 Task: Add the task  Create an e-learning platform for online education to the section Agile Antelopes in the project AgileBite and add a Due Date to the respective task as 2024/01/11
Action: Mouse moved to (84, 278)
Screenshot: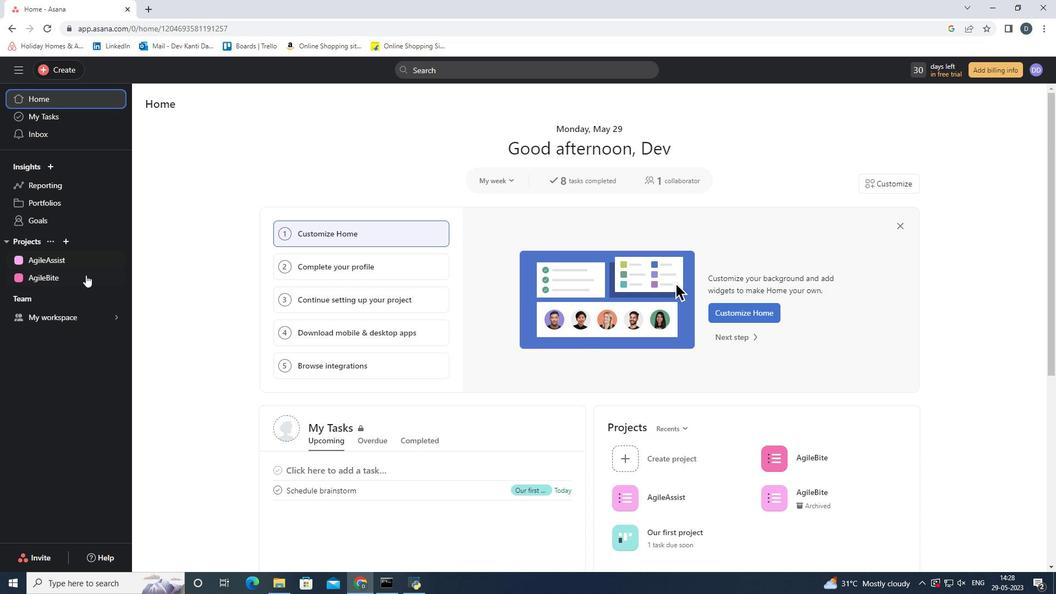 
Action: Mouse pressed left at (84, 278)
Screenshot: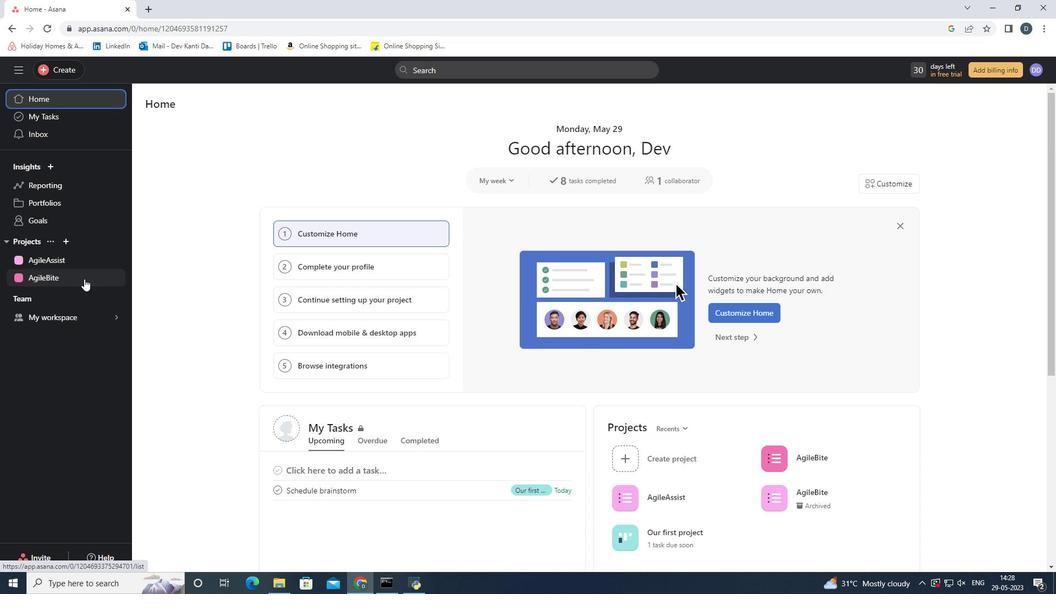 
Action: Mouse moved to (531, 314)
Screenshot: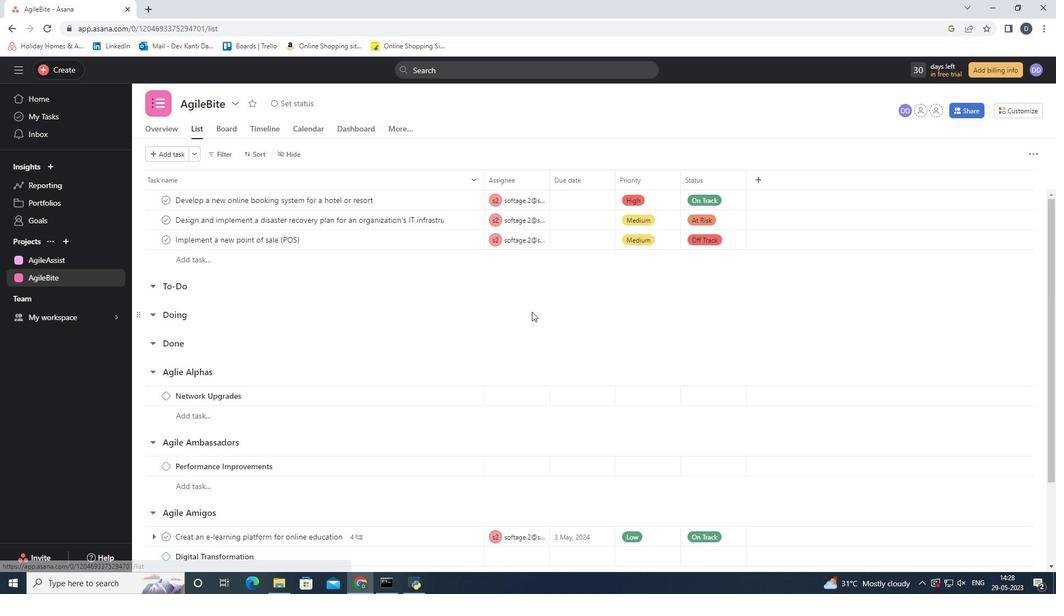 
Action: Mouse scrolled (531, 313) with delta (0, 0)
Screenshot: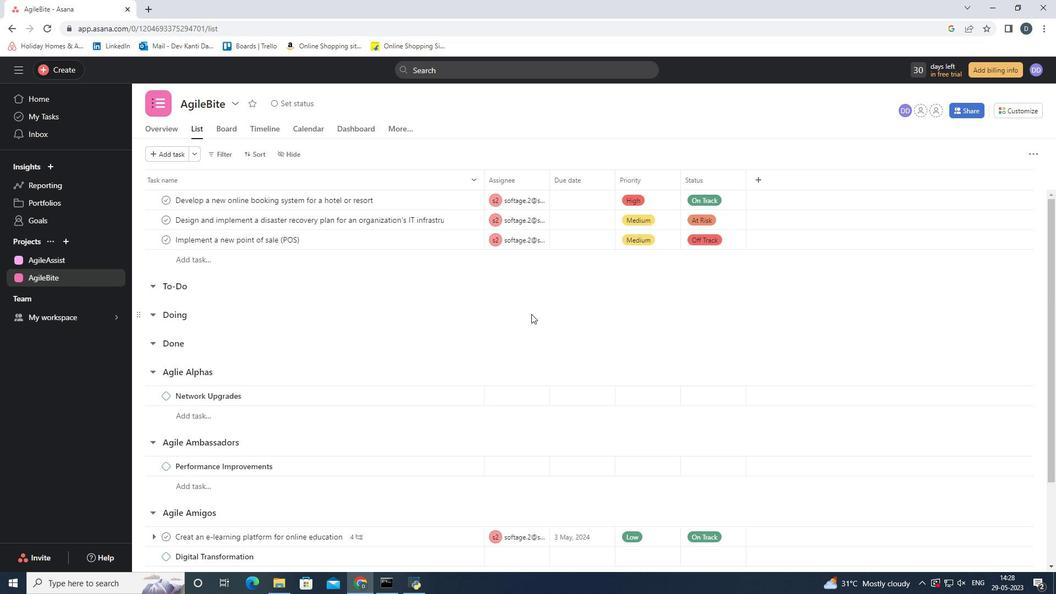 
Action: Mouse scrolled (531, 313) with delta (0, 0)
Screenshot: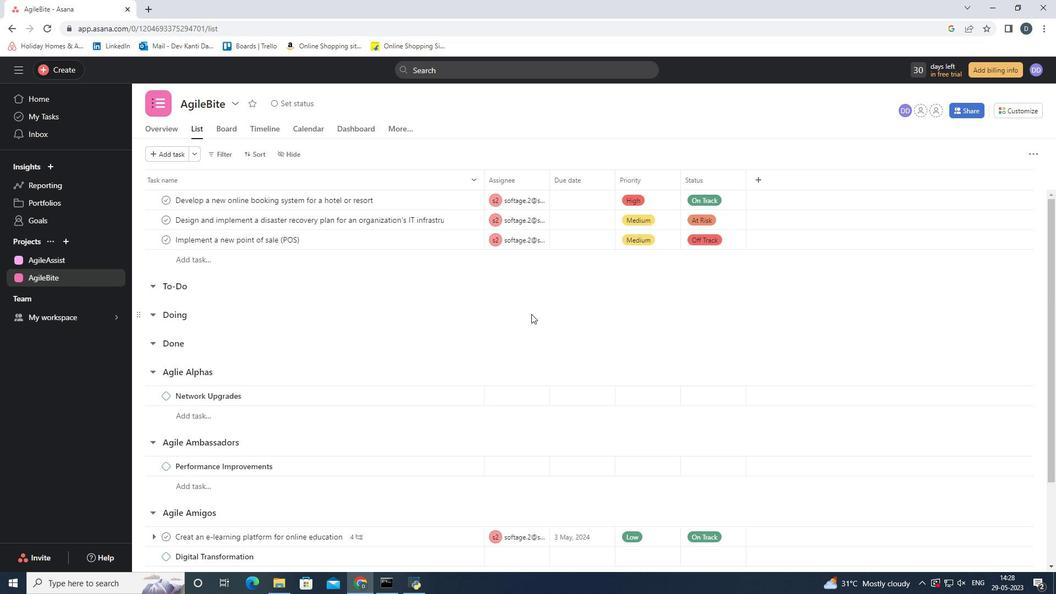 
Action: Mouse moved to (531, 314)
Screenshot: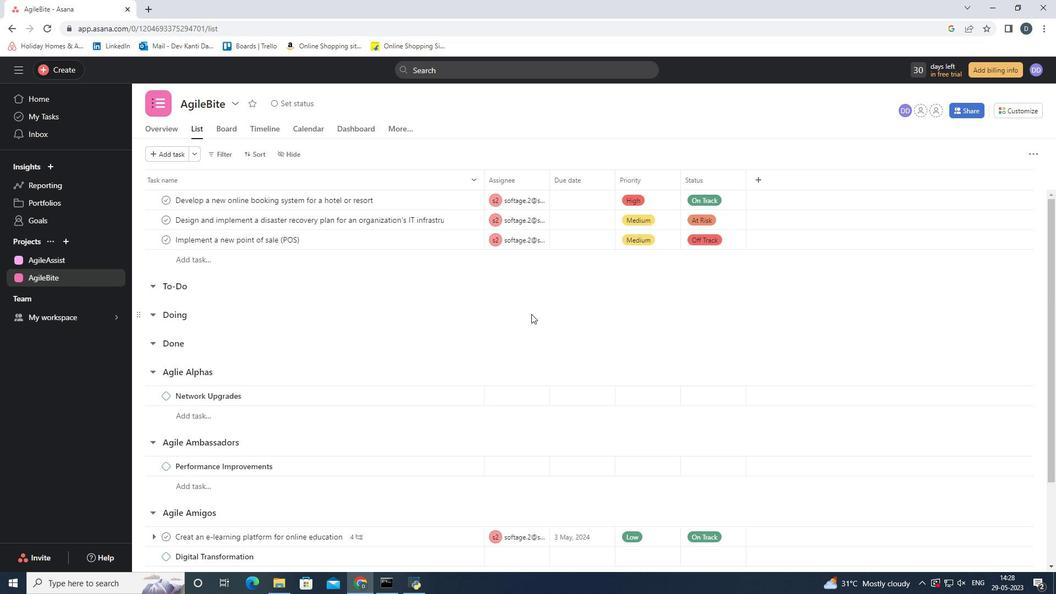 
Action: Mouse scrolled (531, 313) with delta (0, 0)
Screenshot: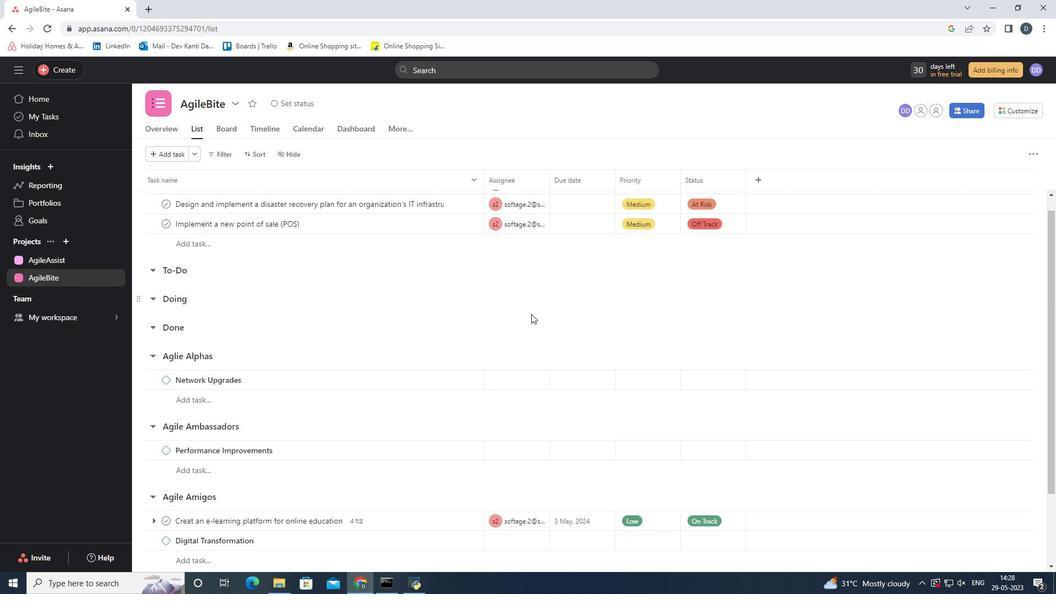 
Action: Mouse moved to (531, 314)
Screenshot: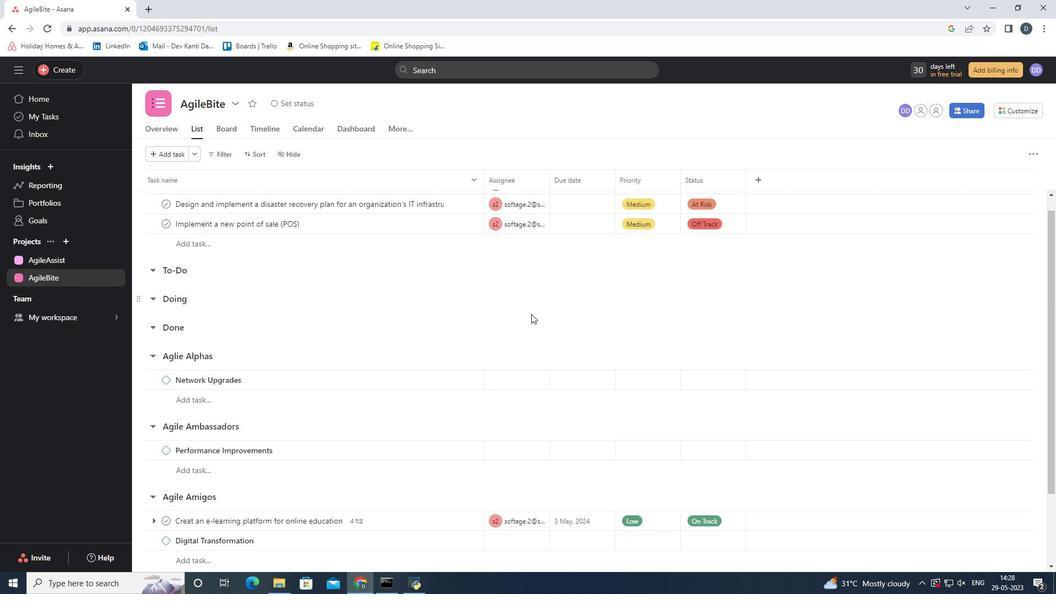 
Action: Mouse scrolled (531, 314) with delta (0, 0)
Screenshot: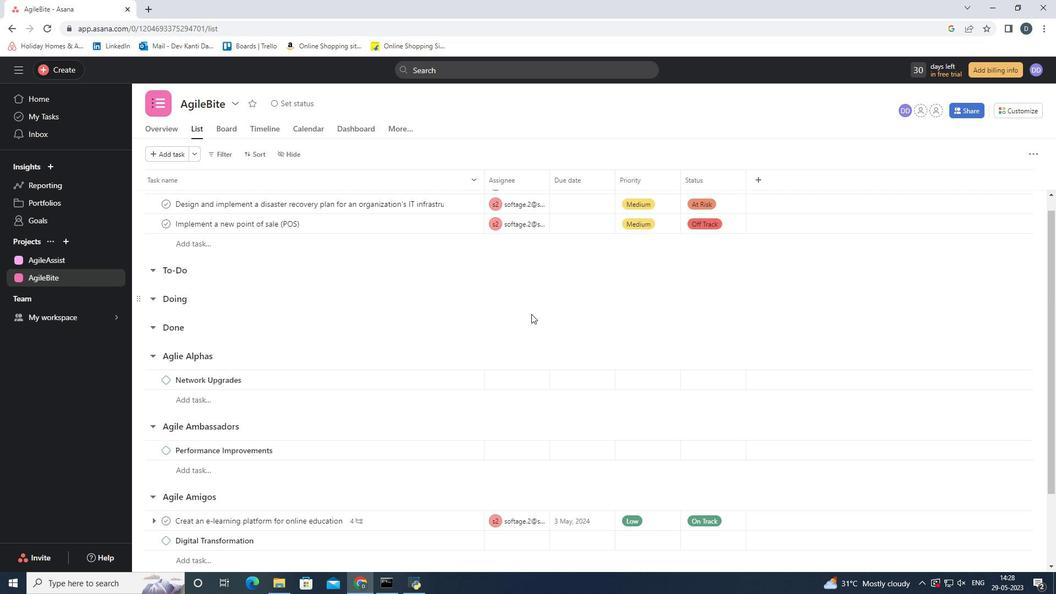 
Action: Mouse moved to (473, 430)
Screenshot: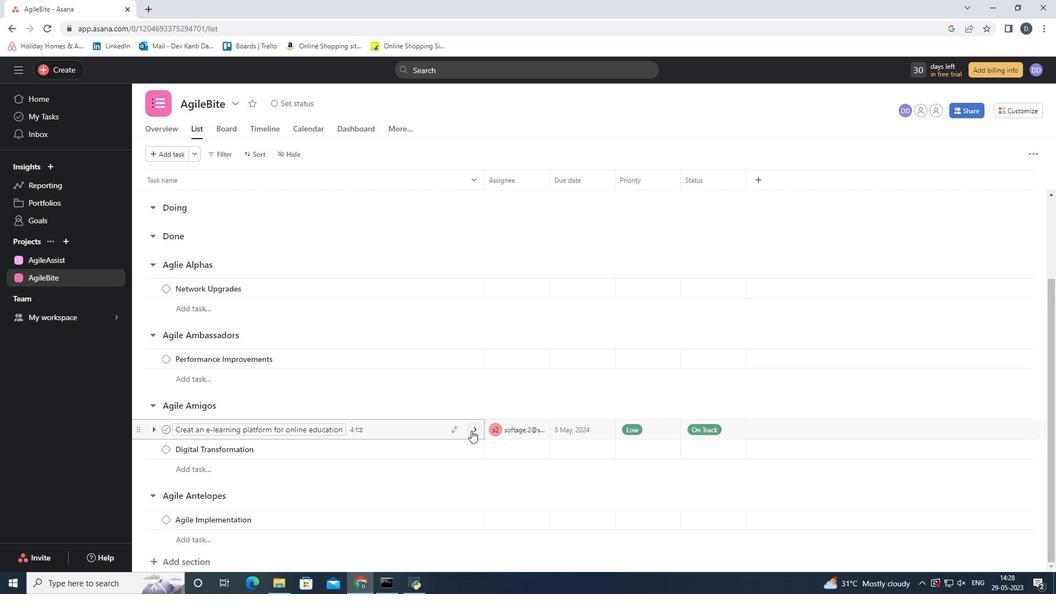 
Action: Mouse pressed left at (473, 430)
Screenshot: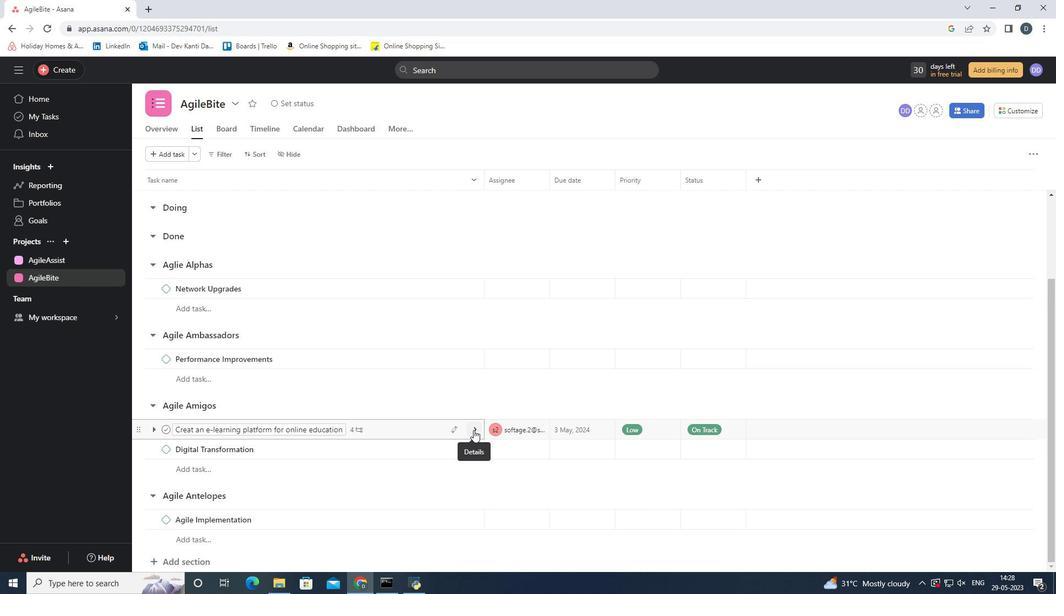 
Action: Mouse moved to (1037, 149)
Screenshot: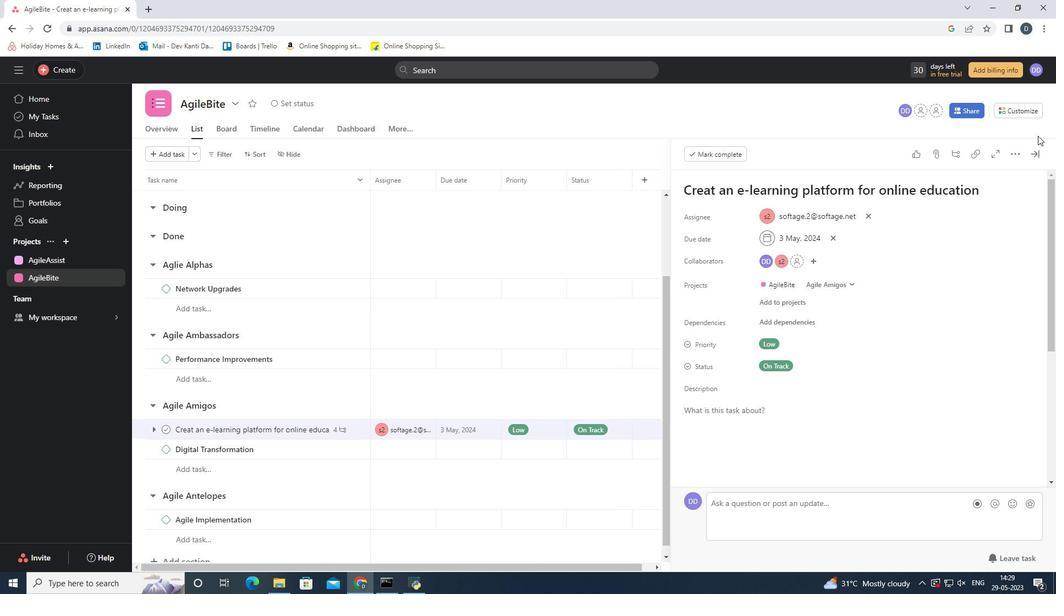 
Action: Mouse pressed left at (1037, 149)
Screenshot: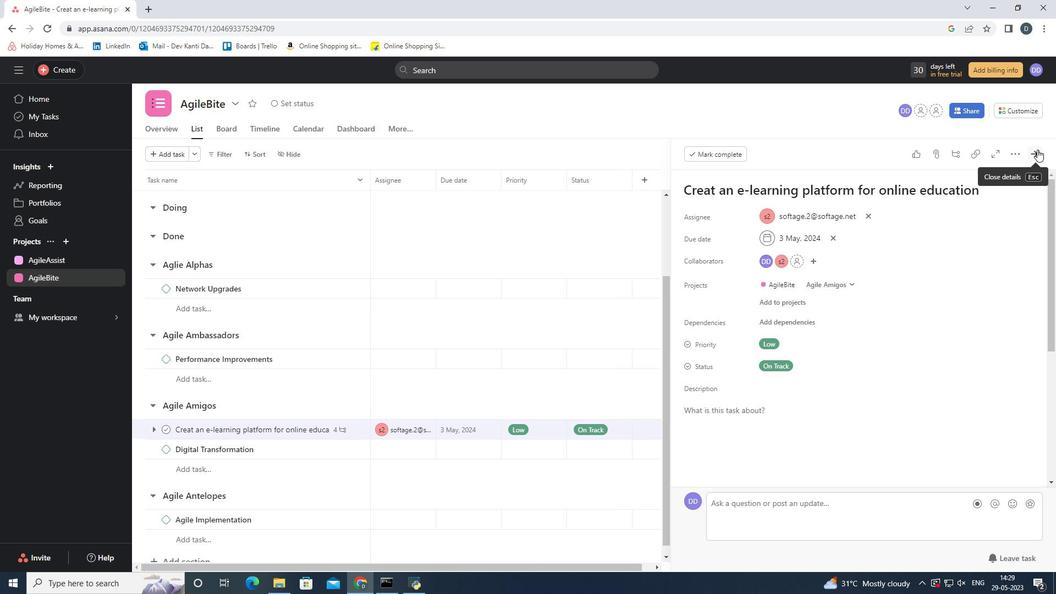 
Action: Mouse moved to (449, 428)
Screenshot: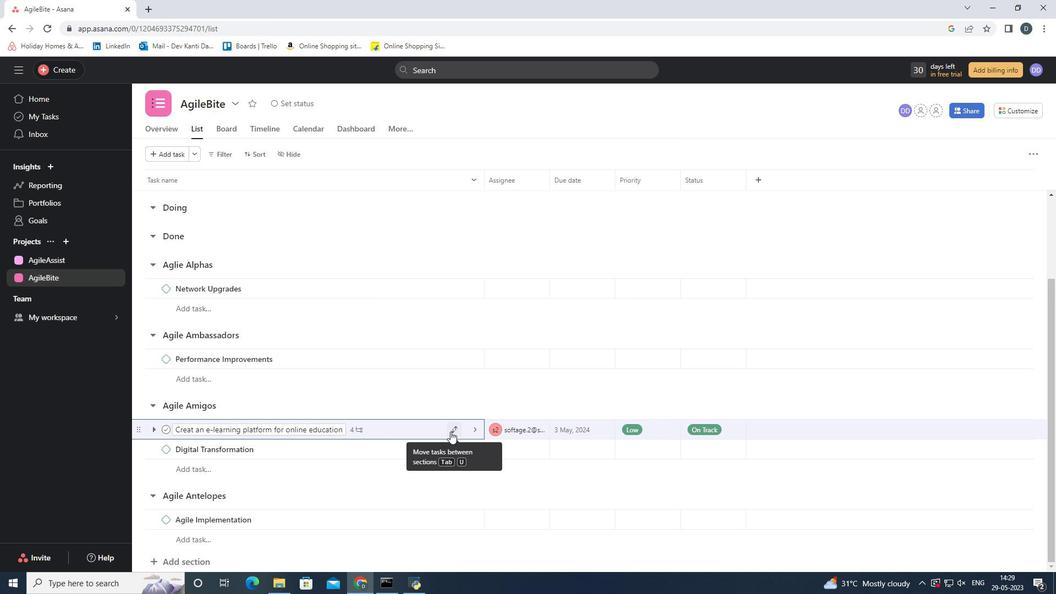 
Action: Mouse pressed left at (449, 428)
Screenshot: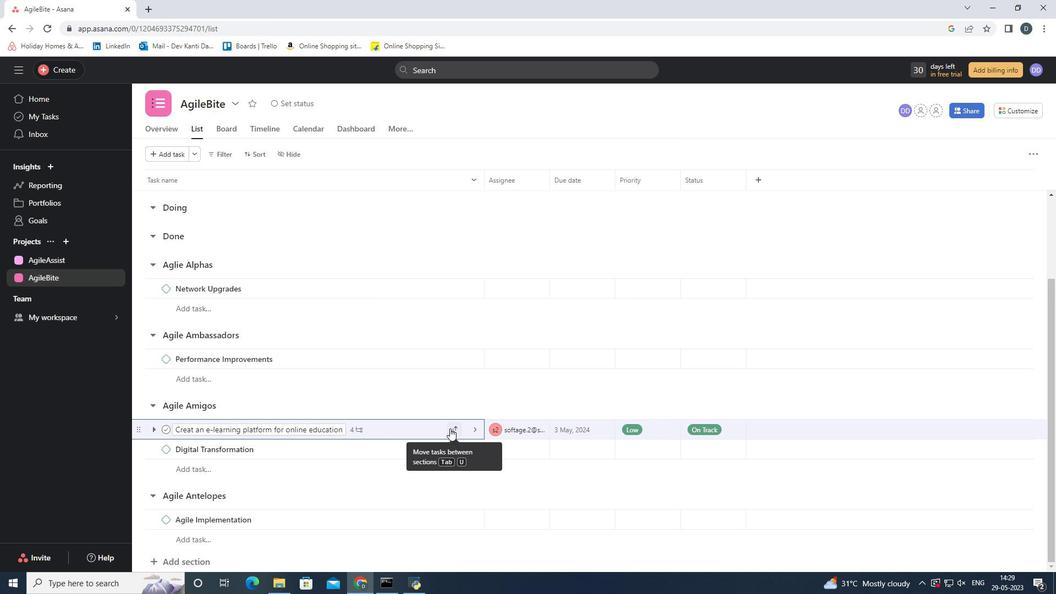
Action: Mouse moved to (442, 414)
Screenshot: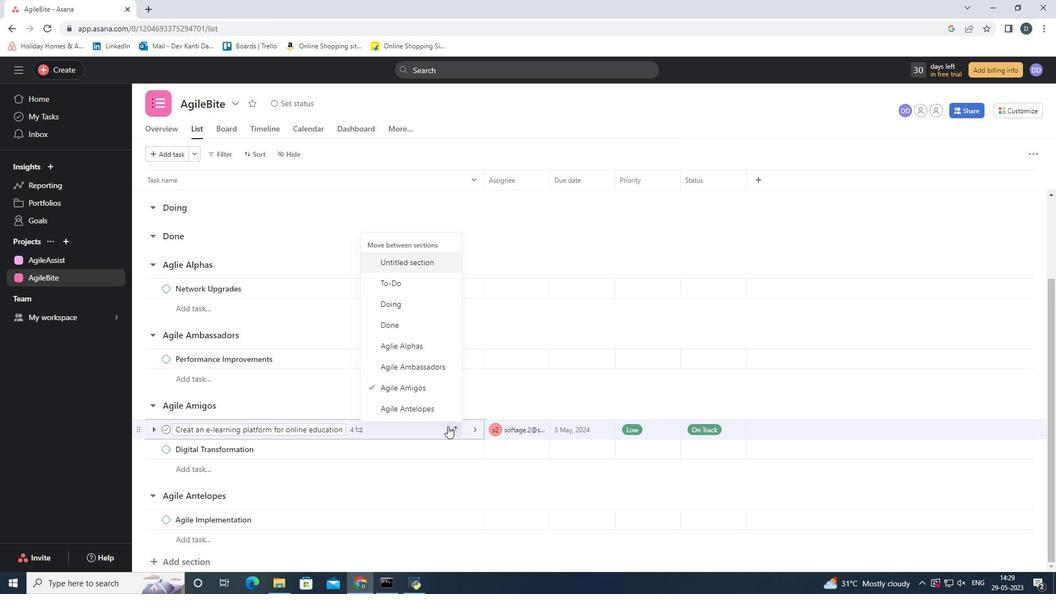 
Action: Mouse pressed left at (442, 414)
Screenshot: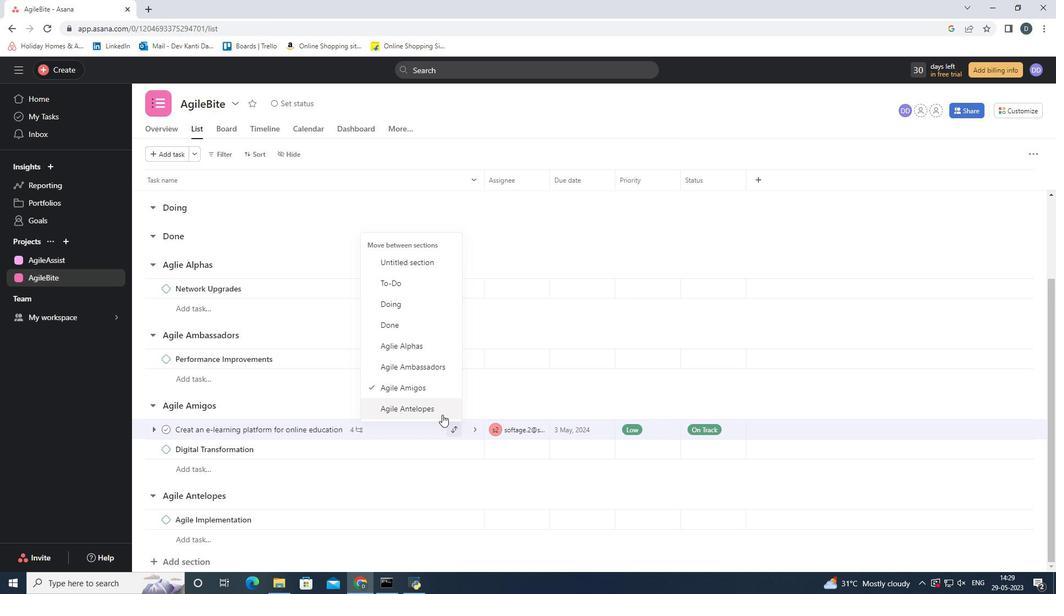 
Action: Mouse moved to (561, 398)
Screenshot: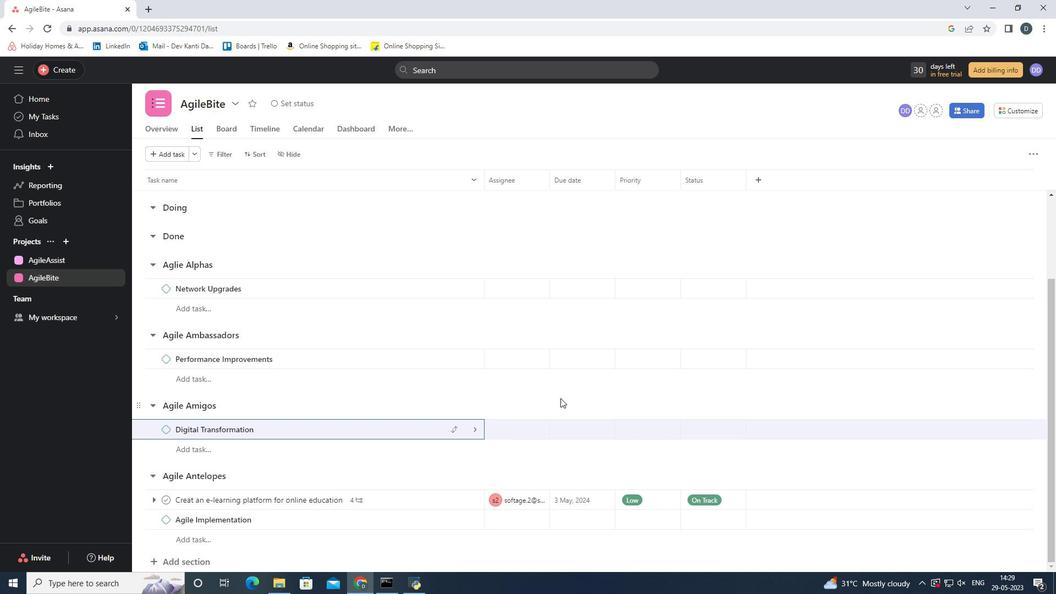 
Action: Mouse scrolled (561, 397) with delta (0, 0)
Screenshot: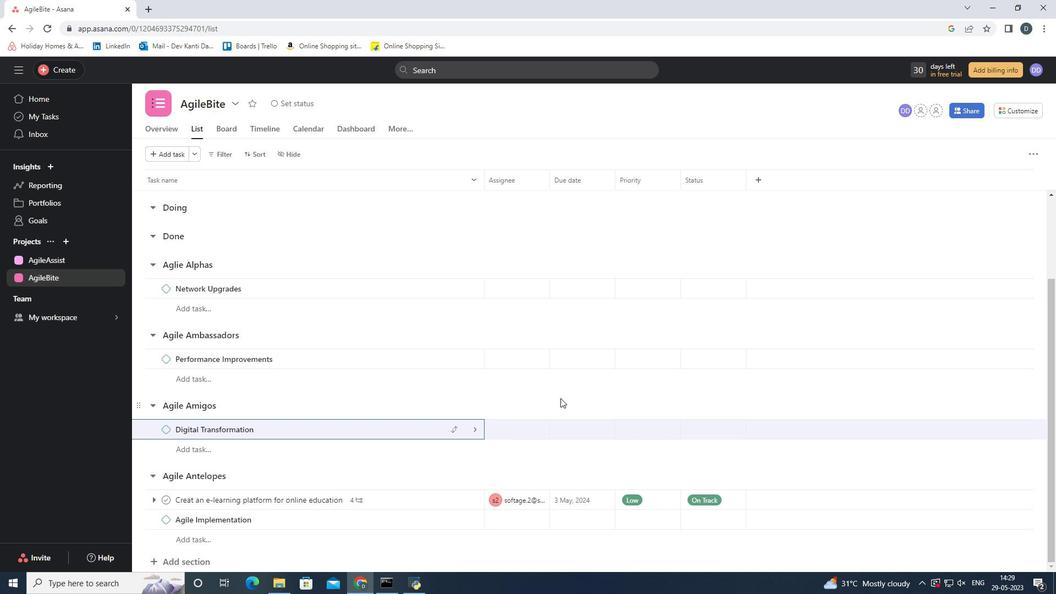 
Action: Mouse moved to (562, 398)
Screenshot: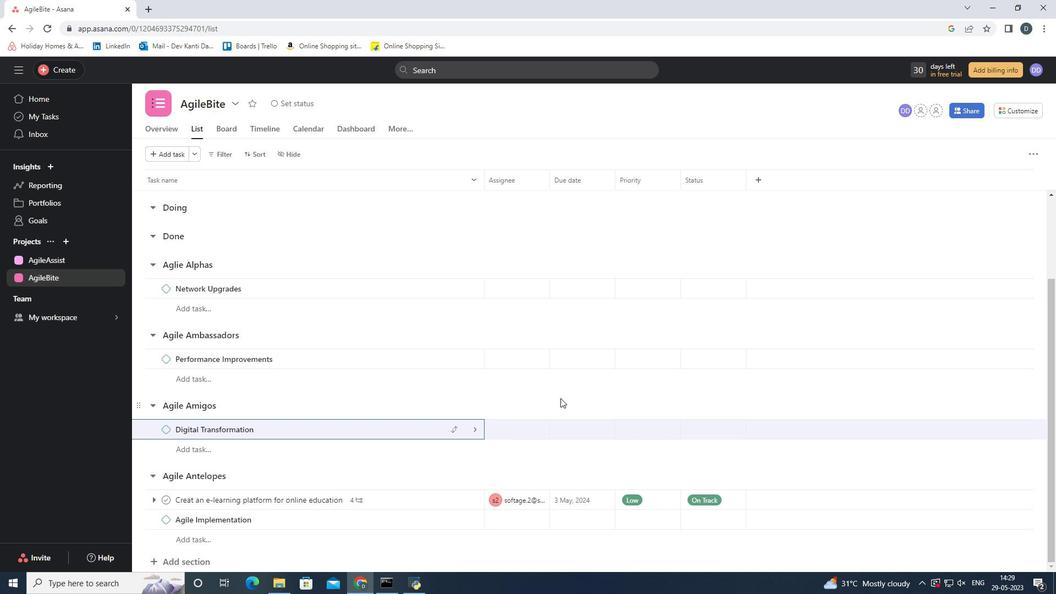 
Action: Mouse scrolled (562, 398) with delta (0, 0)
Screenshot: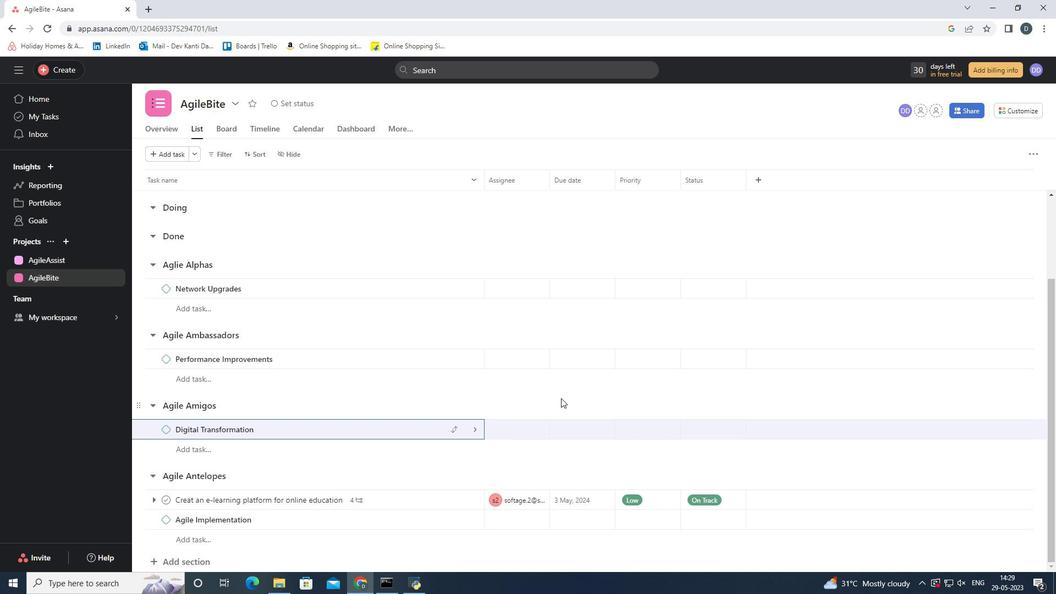 
Action: Mouse moved to (563, 398)
Screenshot: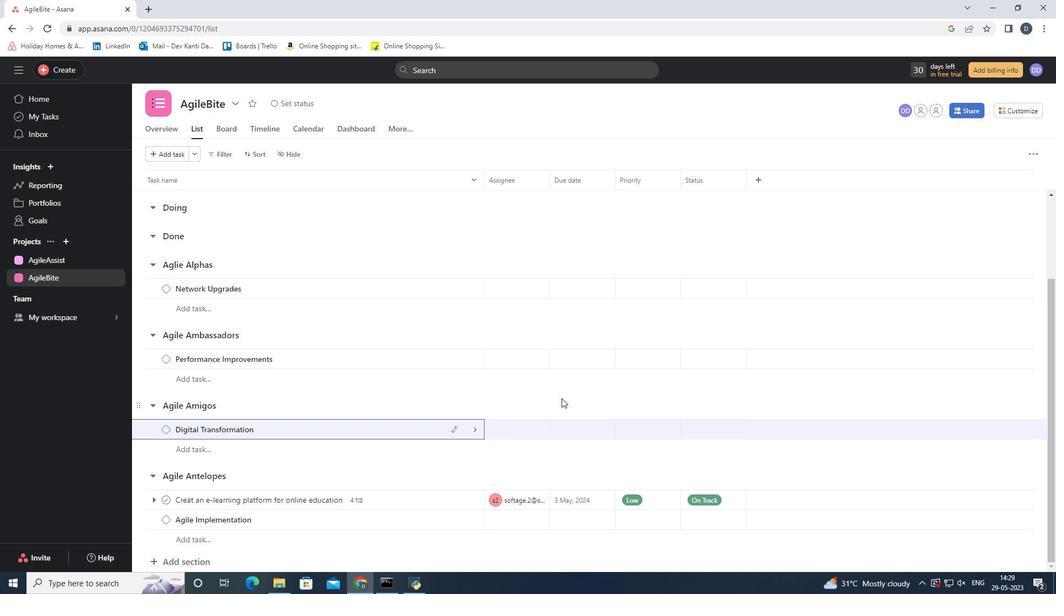 
Action: Mouse scrolled (563, 398) with delta (0, 0)
Screenshot: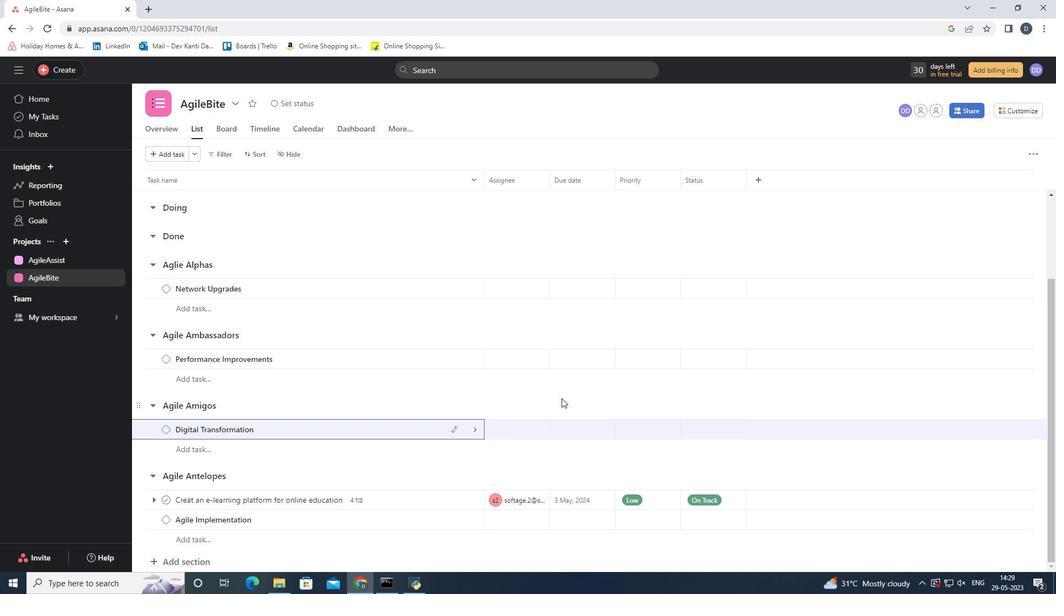 
Action: Mouse scrolled (563, 398) with delta (0, 0)
Screenshot: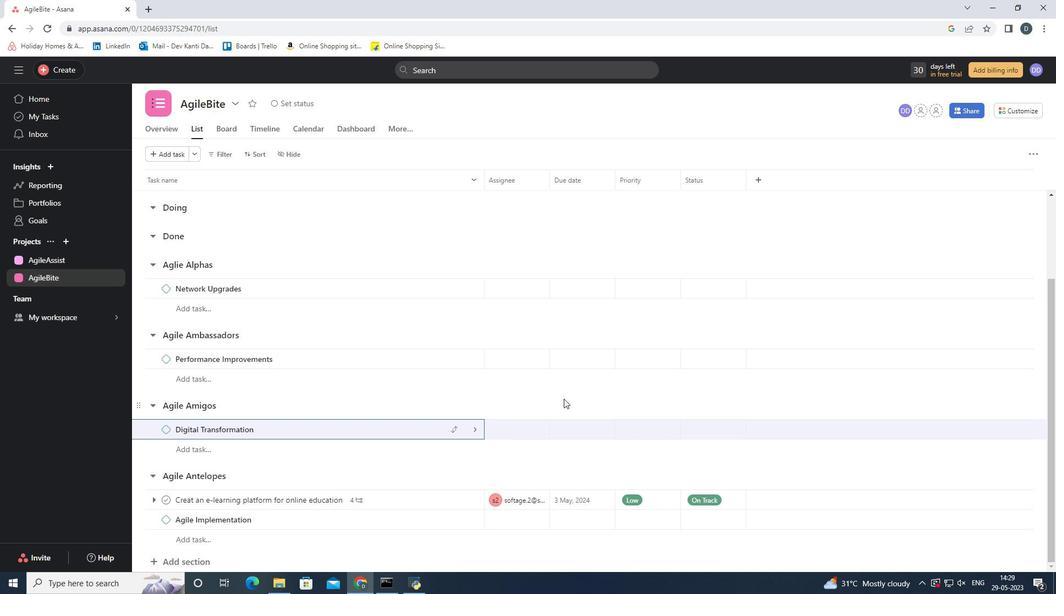 
Action: Mouse moved to (533, 409)
Screenshot: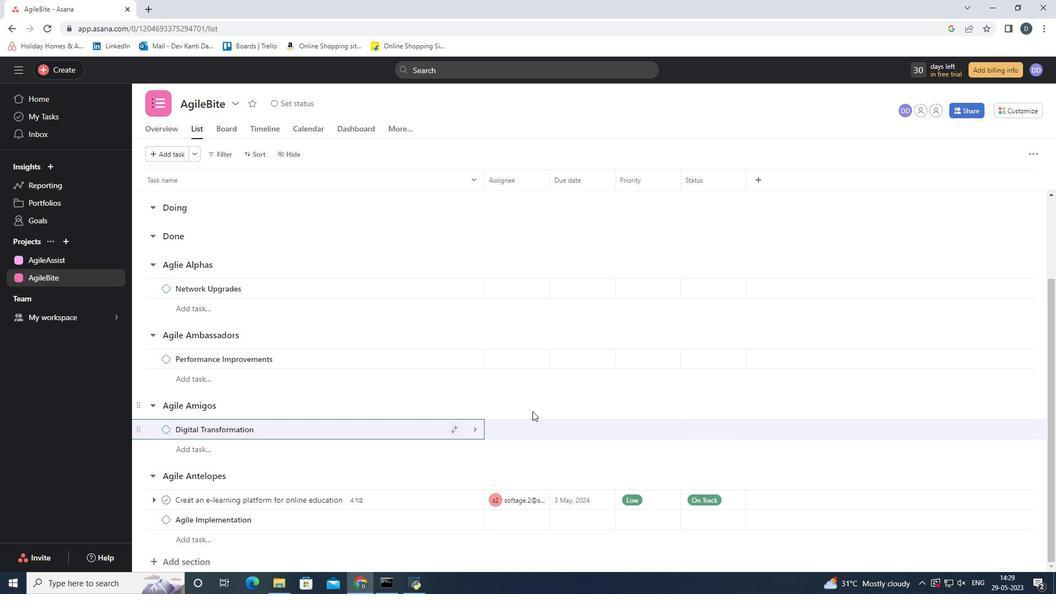 
Action: Key pressed ctrl+Z
Screenshot: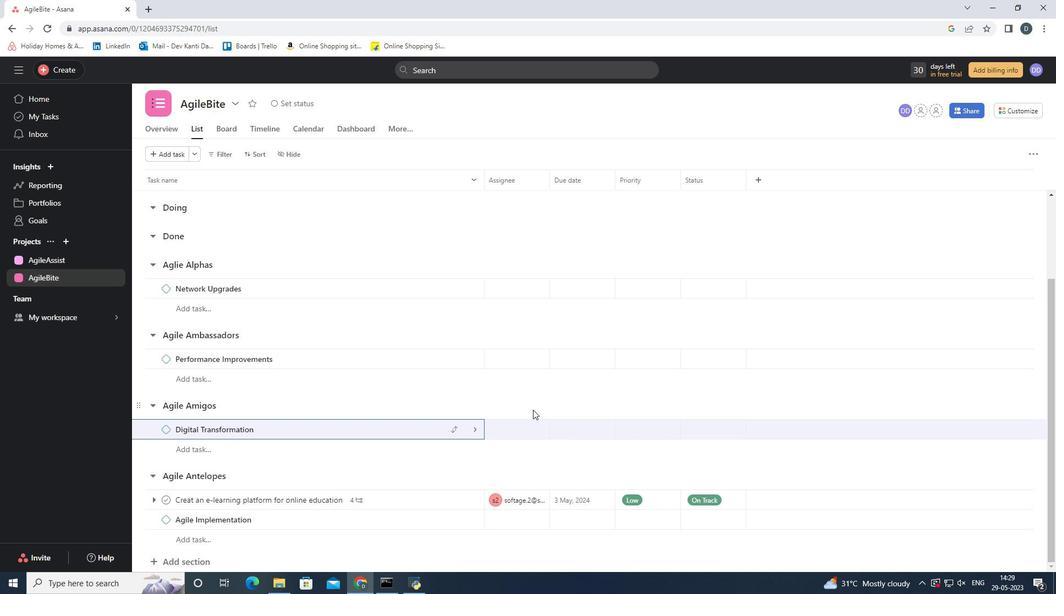 
Action: Mouse moved to (451, 435)
Screenshot: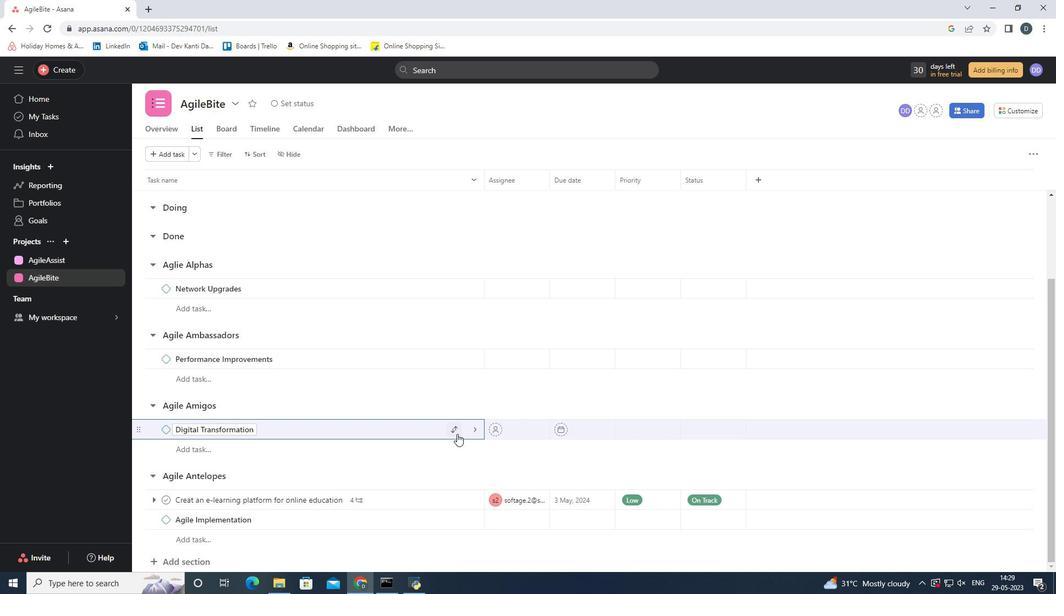 
Action: Mouse pressed left at (451, 435)
Screenshot: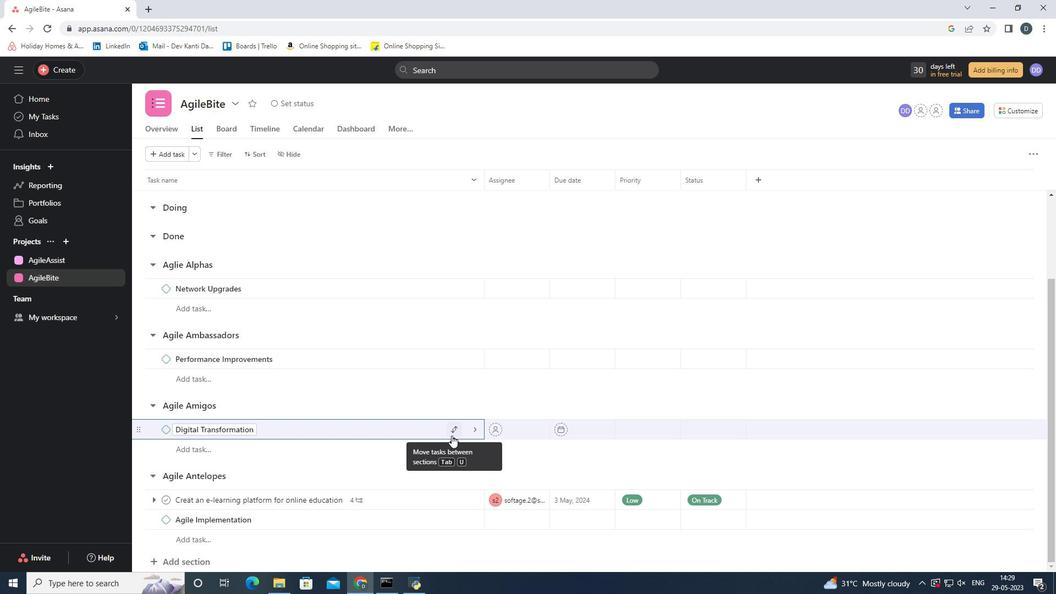 
Action: Mouse moved to (518, 405)
Screenshot: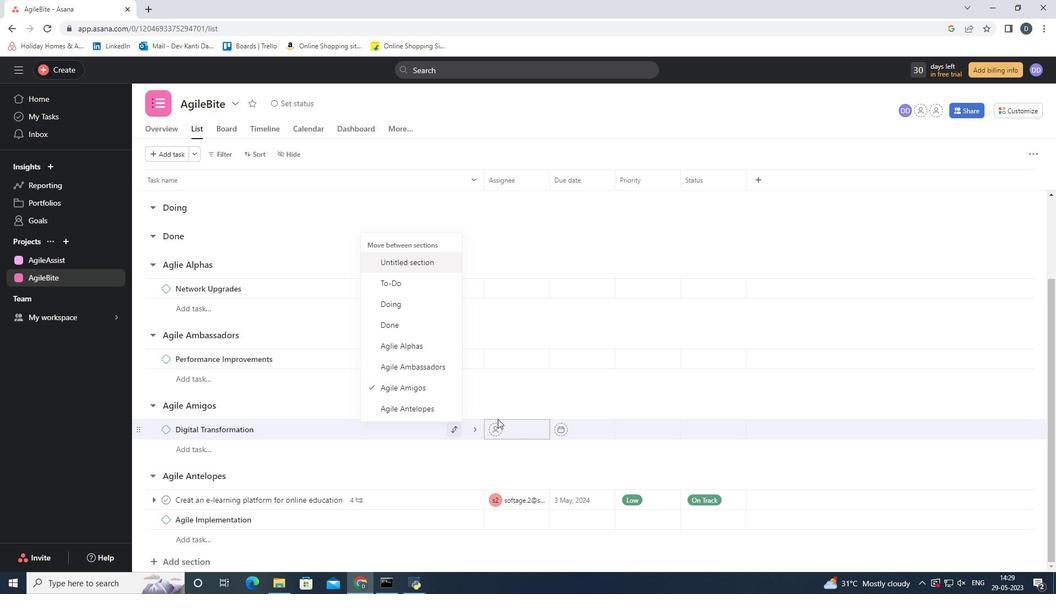 
Action: Mouse pressed left at (518, 405)
Screenshot: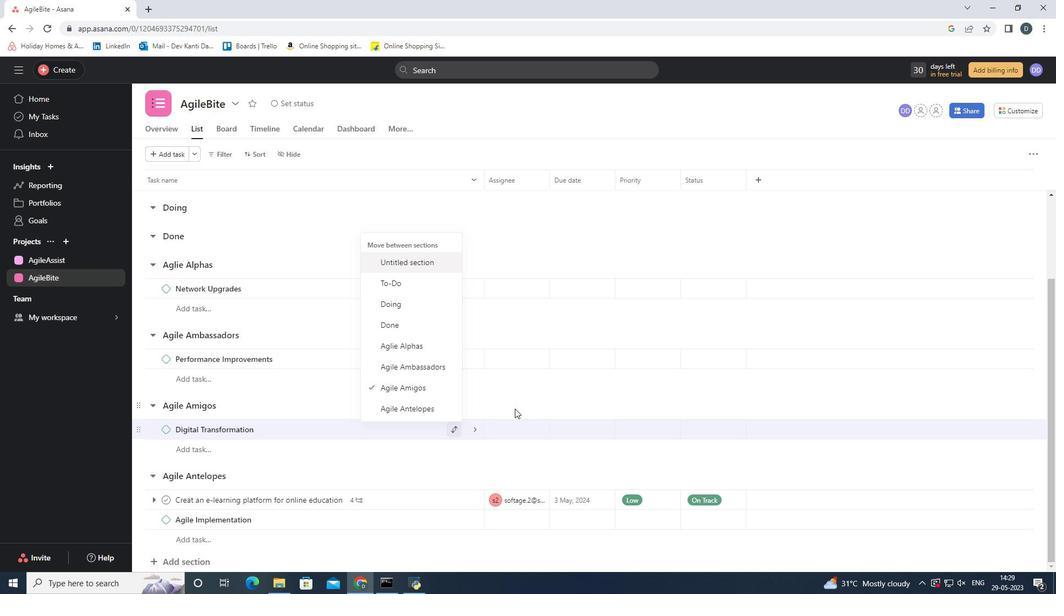 
Action: Mouse scrolled (518, 405) with delta (0, 0)
Screenshot: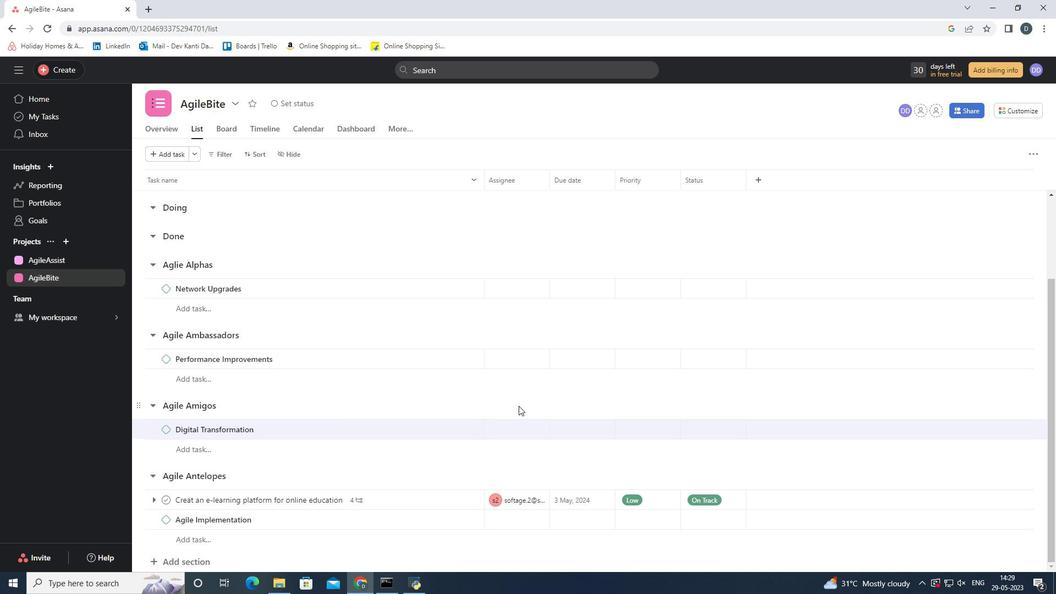 
Action: Mouse moved to (521, 405)
Screenshot: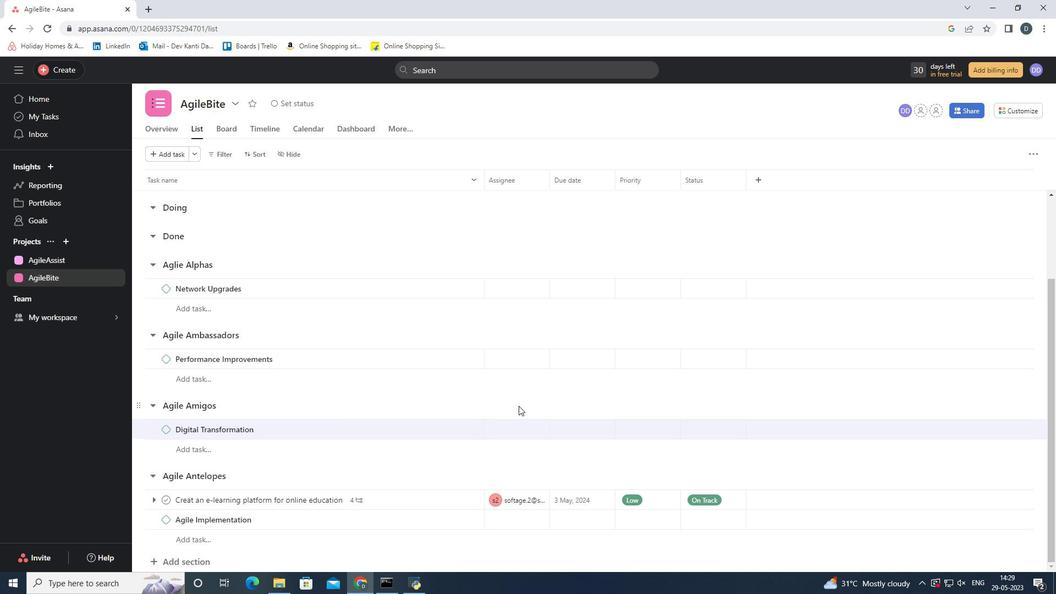 
Action: Mouse scrolled (520, 405) with delta (0, 0)
Screenshot: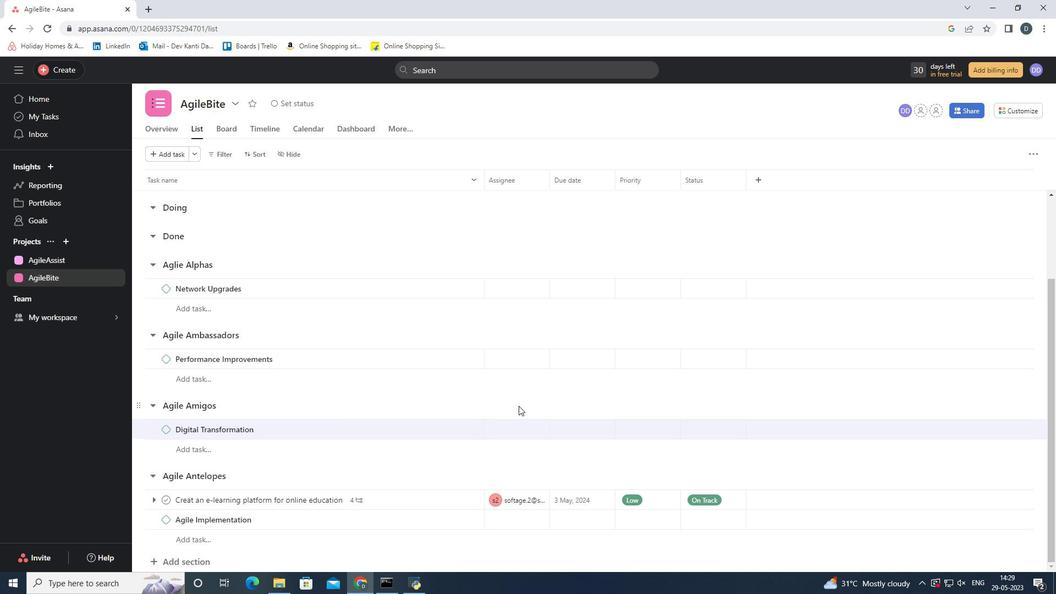 
Action: Mouse scrolled (521, 405) with delta (0, 0)
Screenshot: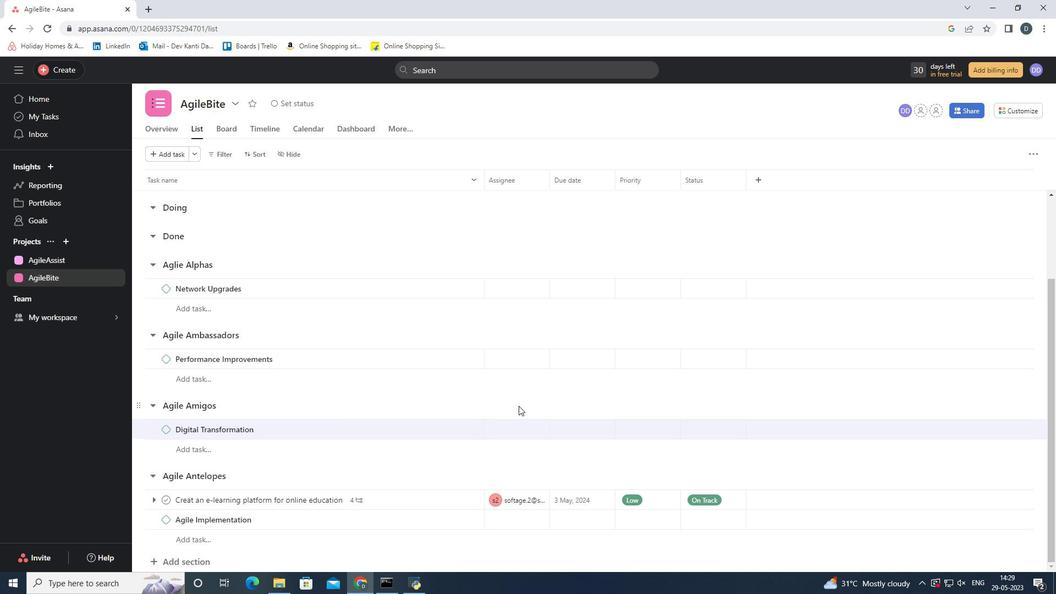 
Action: Mouse moved to (583, 500)
Screenshot: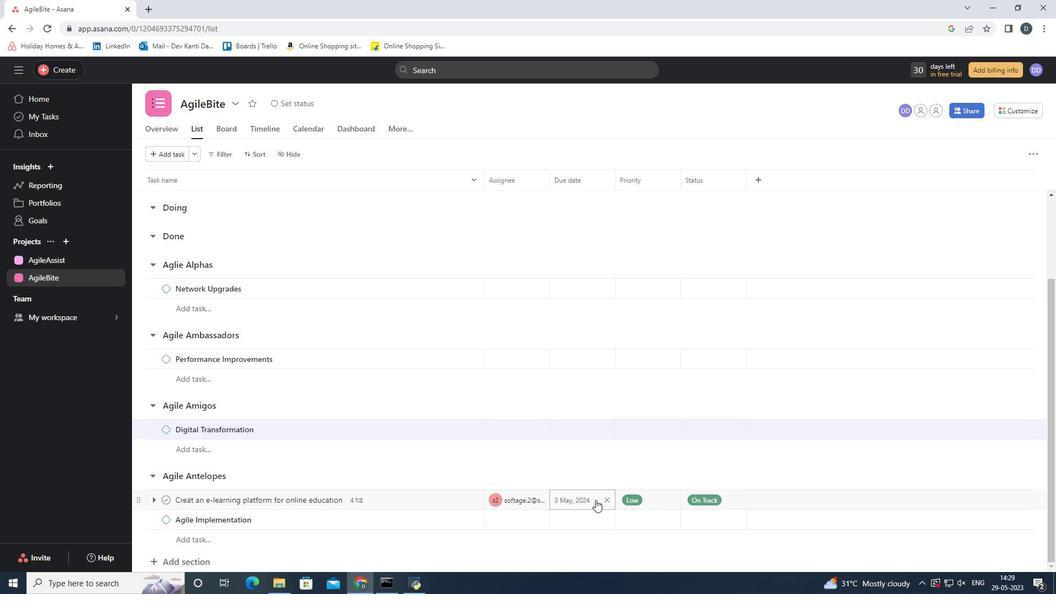 
Action: Mouse pressed left at (583, 500)
Screenshot: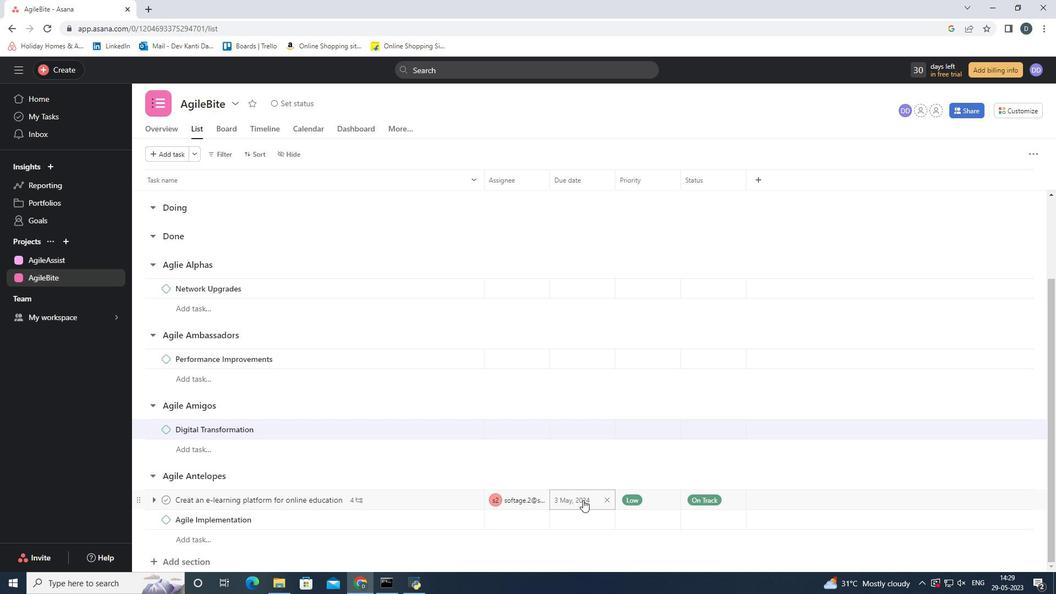 
Action: Mouse moved to (567, 300)
Screenshot: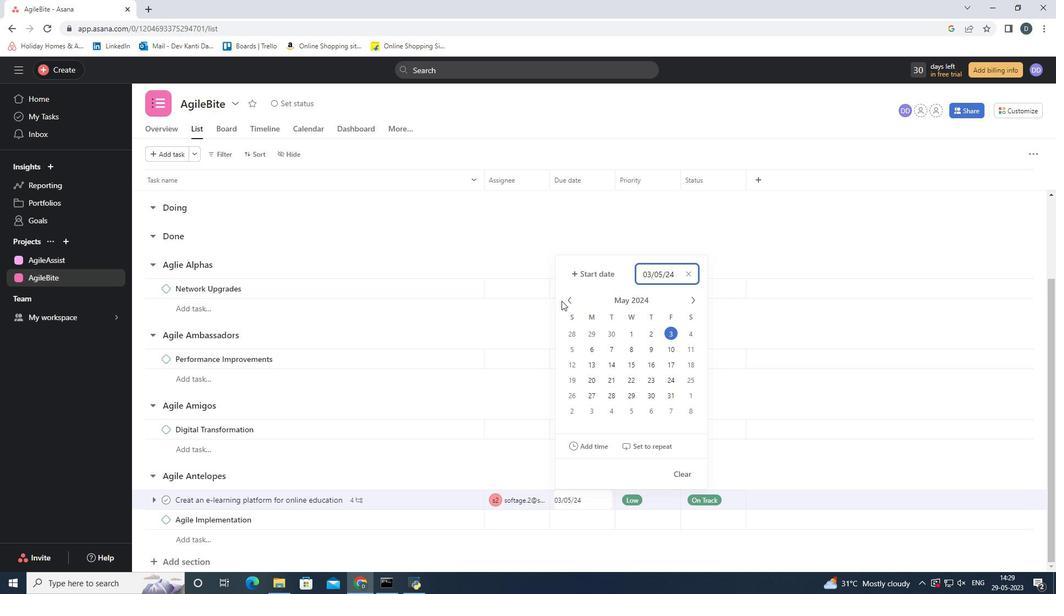 
Action: Mouse pressed left at (567, 300)
Screenshot: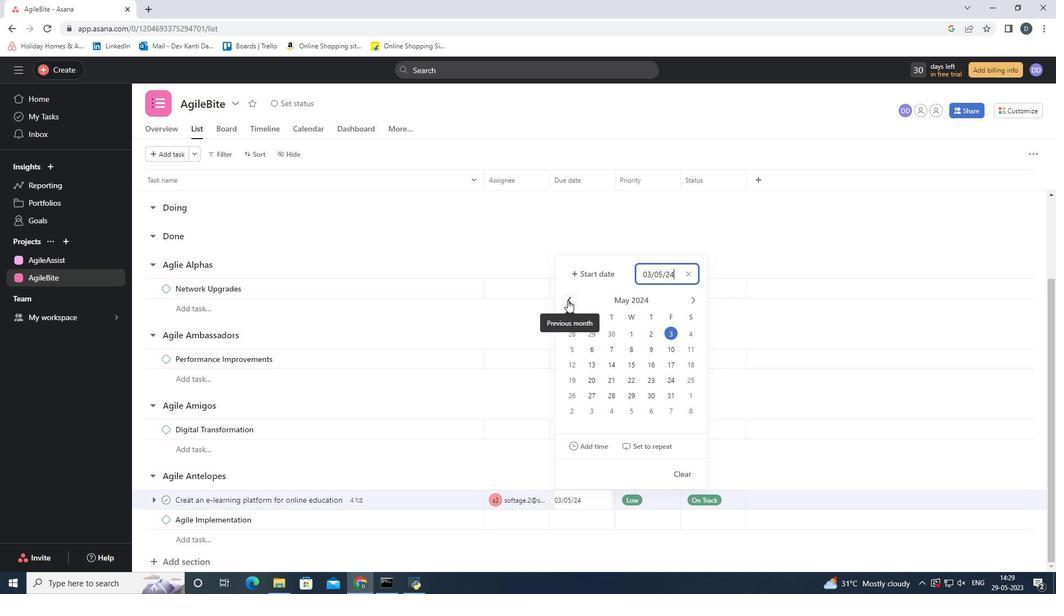 
Action: Mouse pressed left at (567, 300)
Screenshot: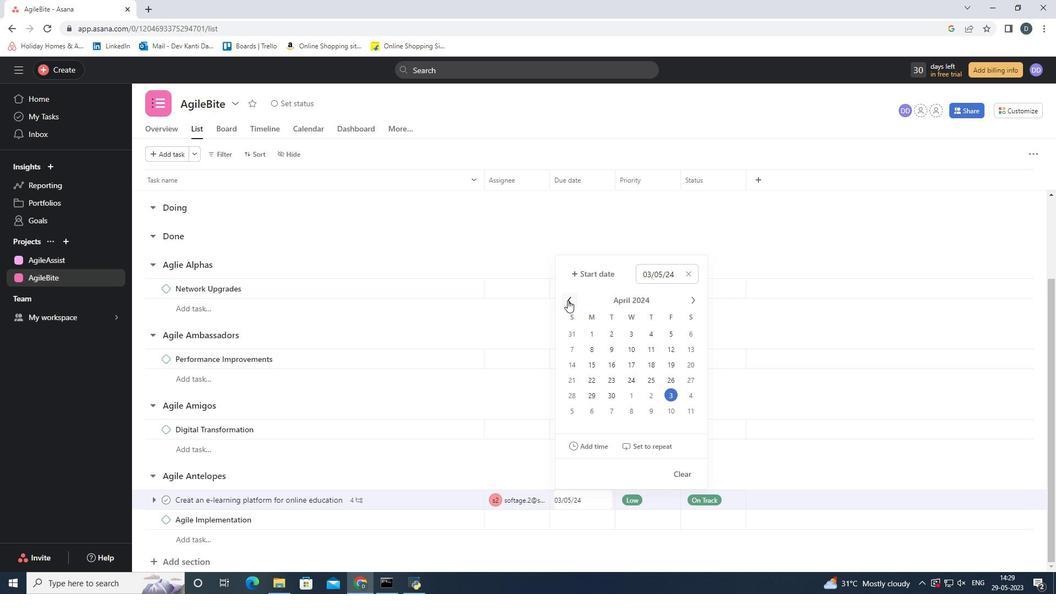 
Action: Mouse pressed left at (567, 300)
Screenshot: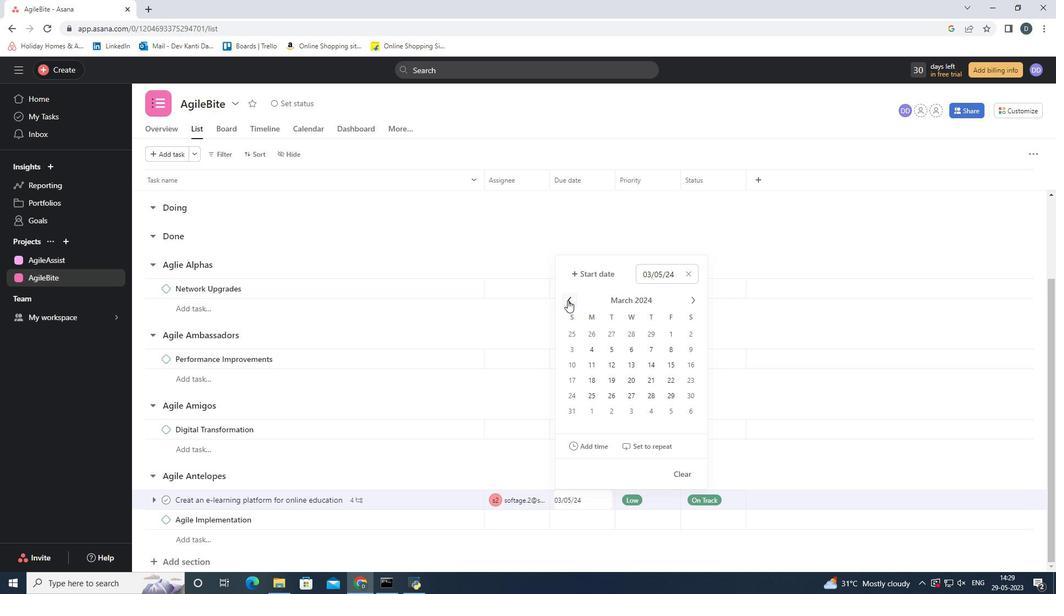 
Action: Mouse pressed left at (567, 300)
Screenshot: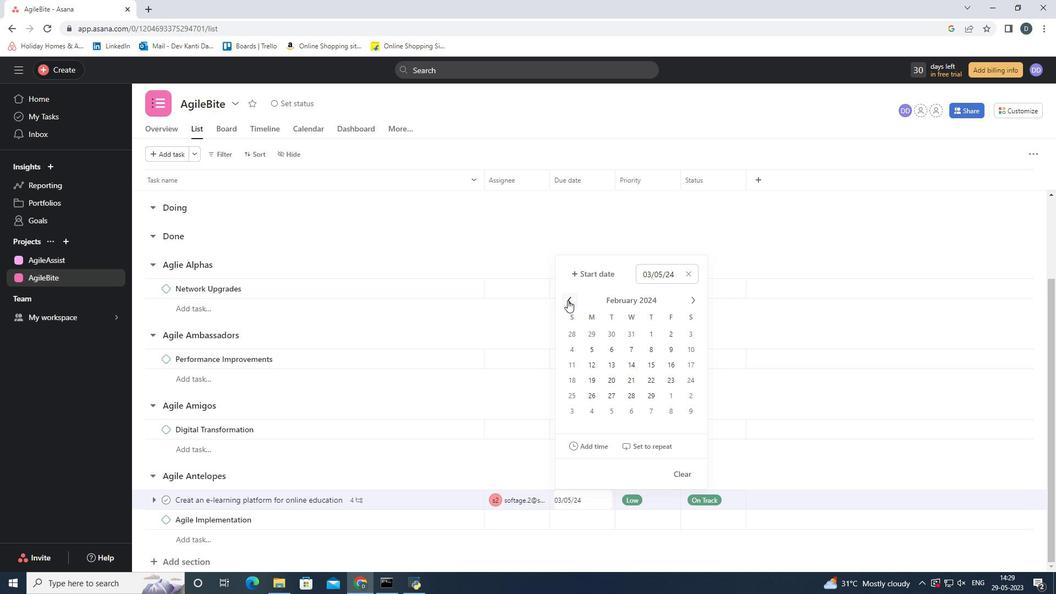 
Action: Mouse moved to (654, 354)
Screenshot: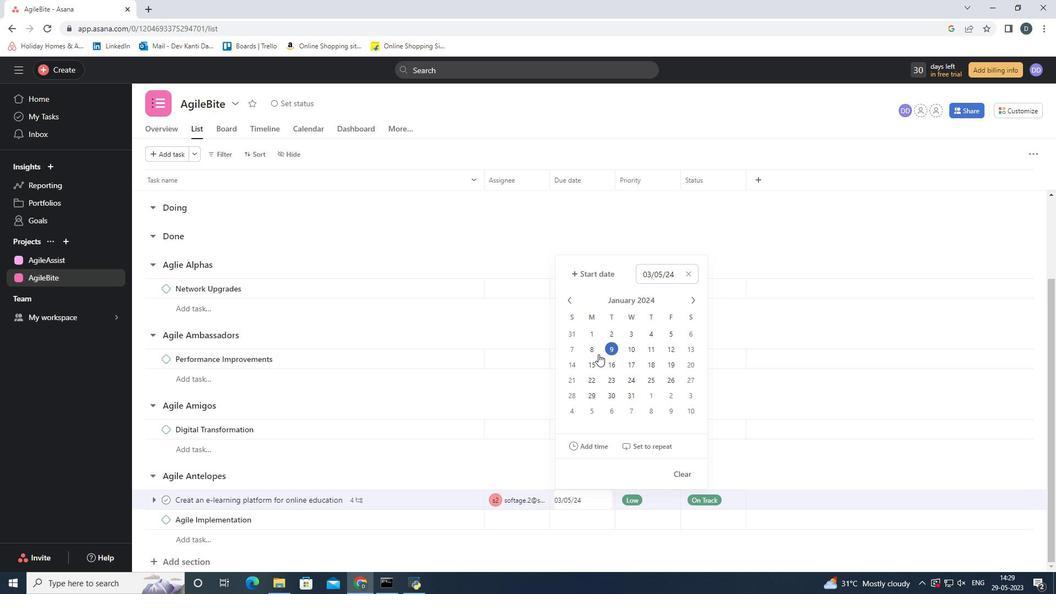 
Action: Mouse pressed left at (654, 354)
Screenshot: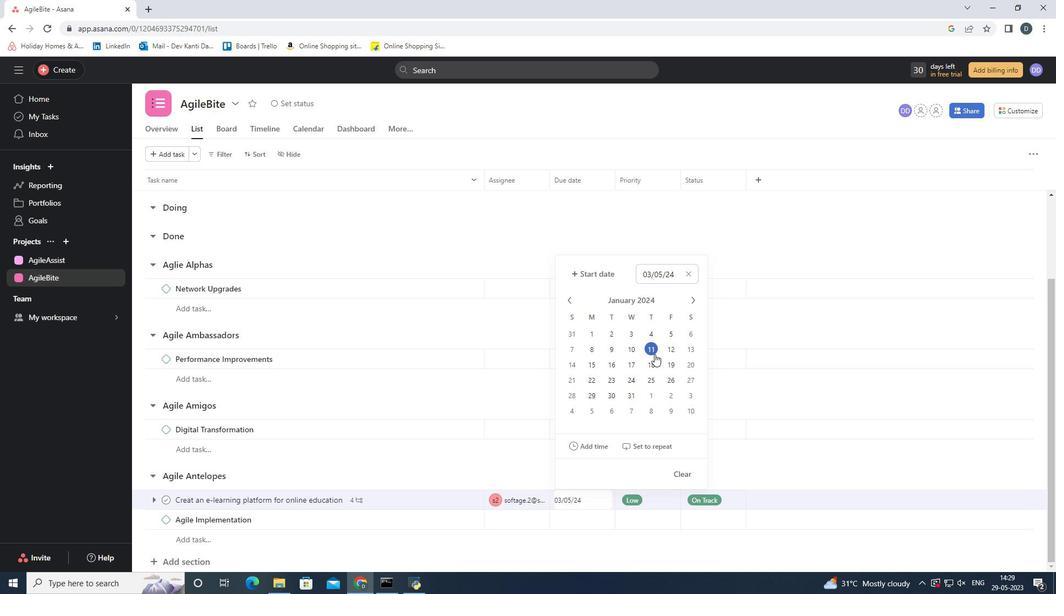 
Action: Mouse moved to (780, 396)
Screenshot: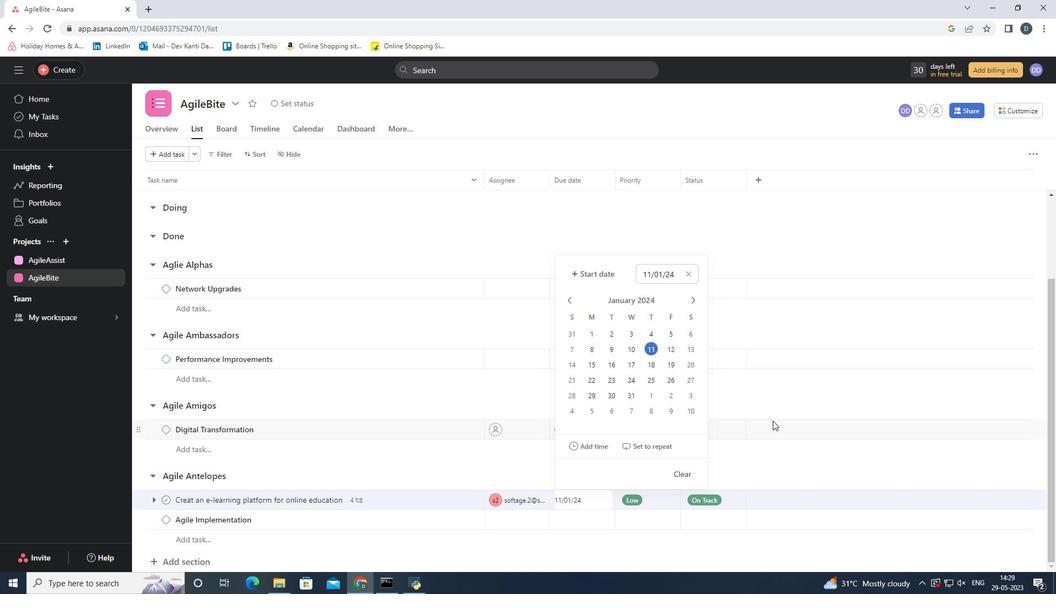 
Action: Mouse pressed left at (780, 396)
Screenshot: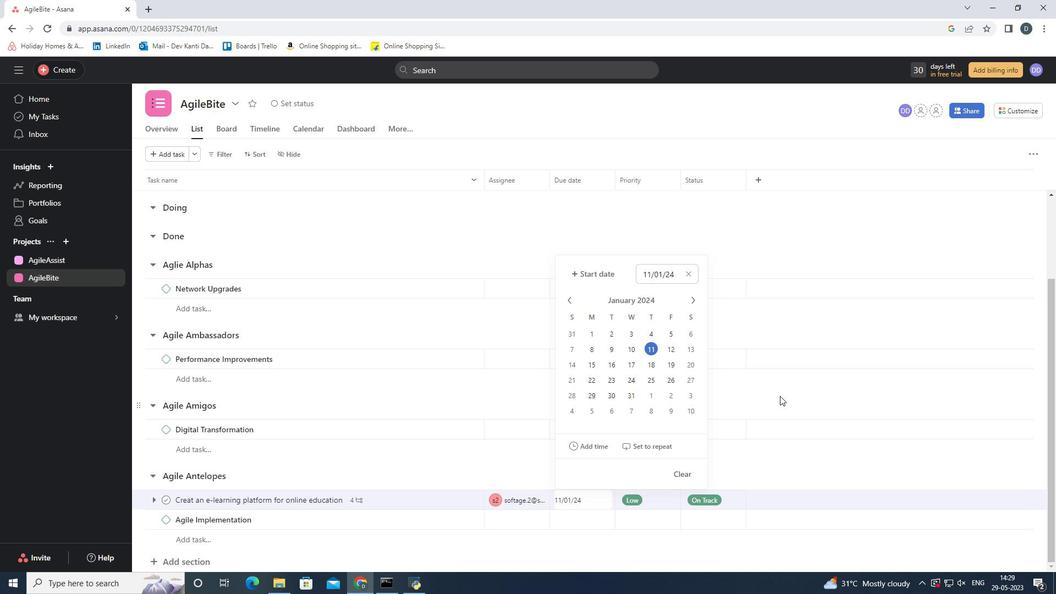 
Action: Mouse moved to (647, 462)
Screenshot: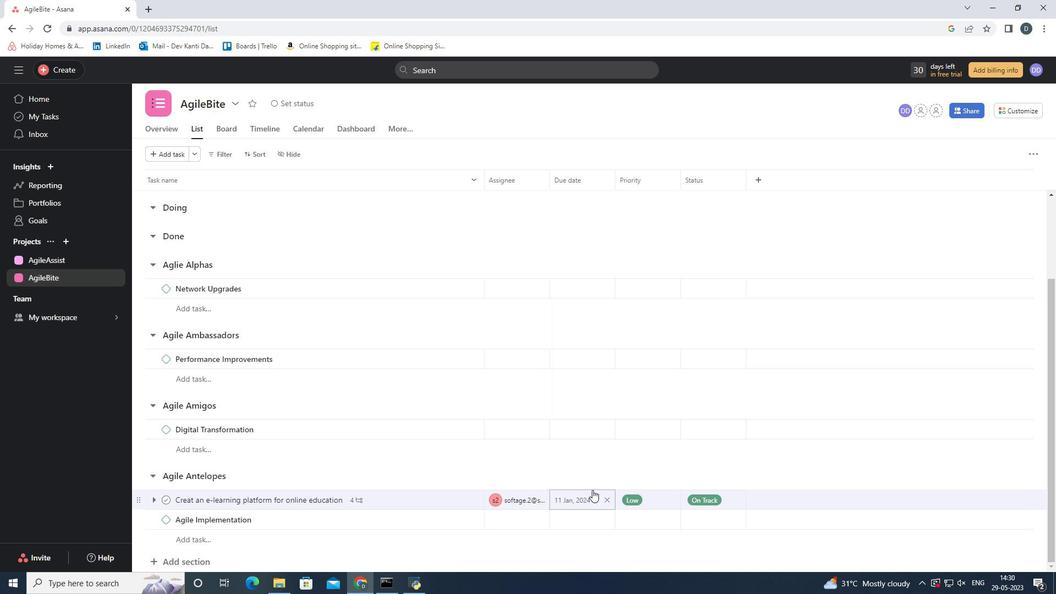 
Action: Mouse scrolled (647, 462) with delta (0, 0)
Screenshot: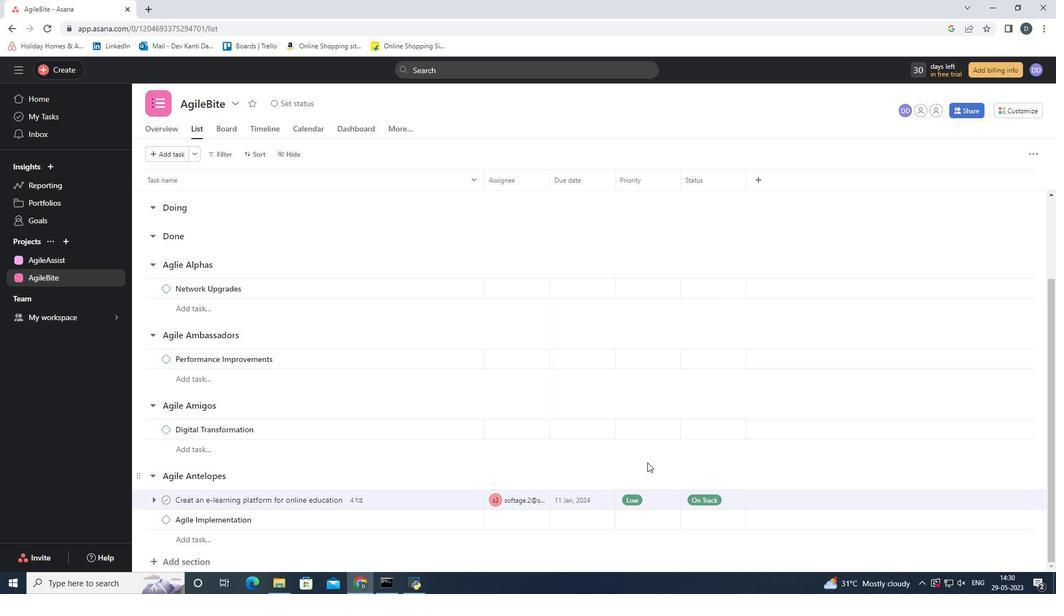 
Action: Mouse scrolled (647, 462) with delta (0, 0)
Screenshot: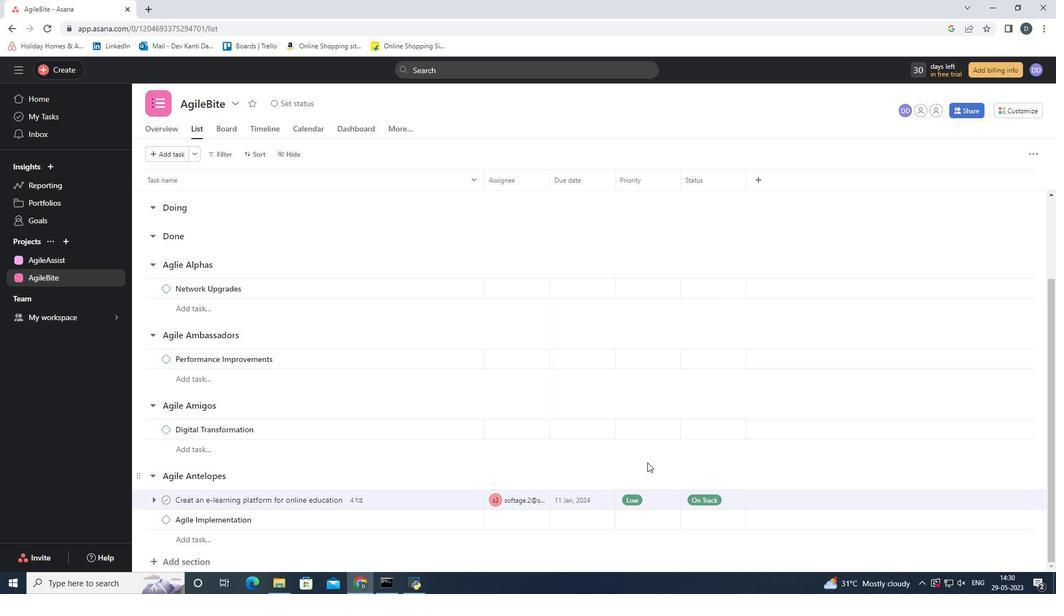 
Action: Mouse scrolled (647, 462) with delta (0, 0)
Screenshot: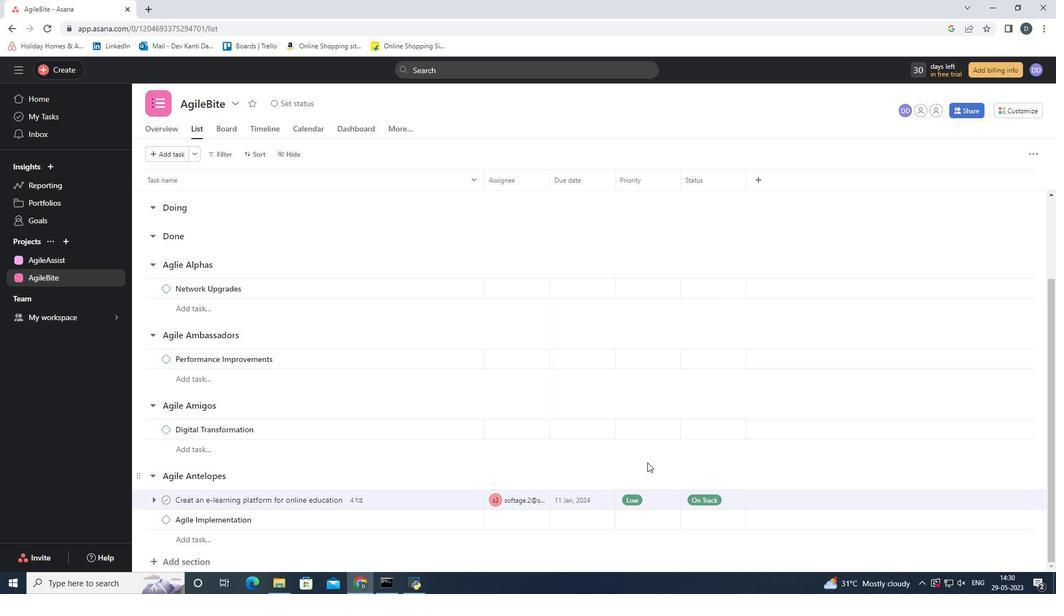 
Action: Mouse scrolled (647, 462) with delta (0, 0)
Screenshot: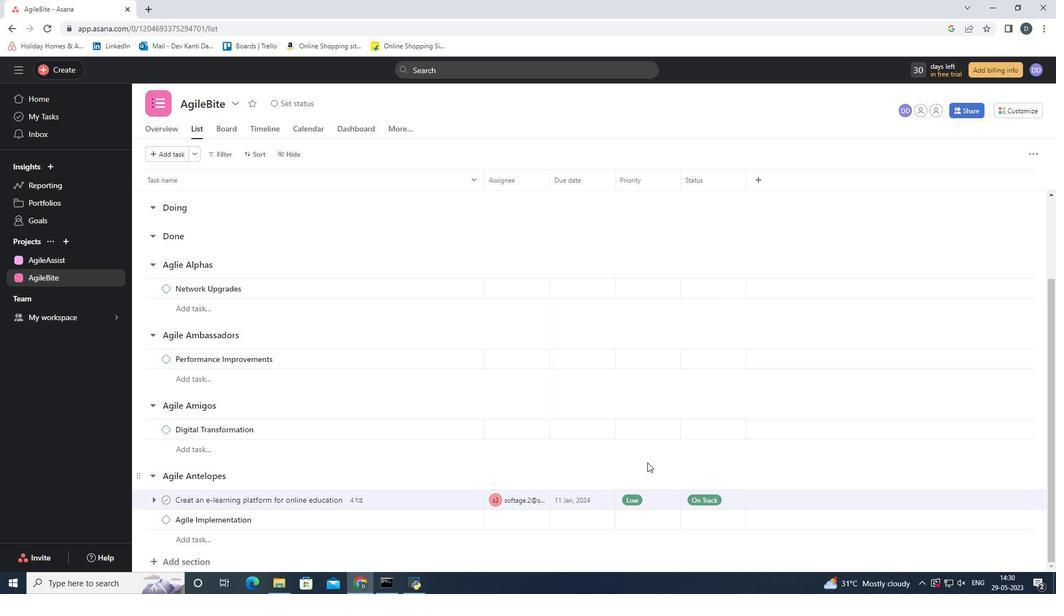 
